 Task: Toggle the enabled option in the workspace.
Action: Mouse moved to (40, 596)
Screenshot: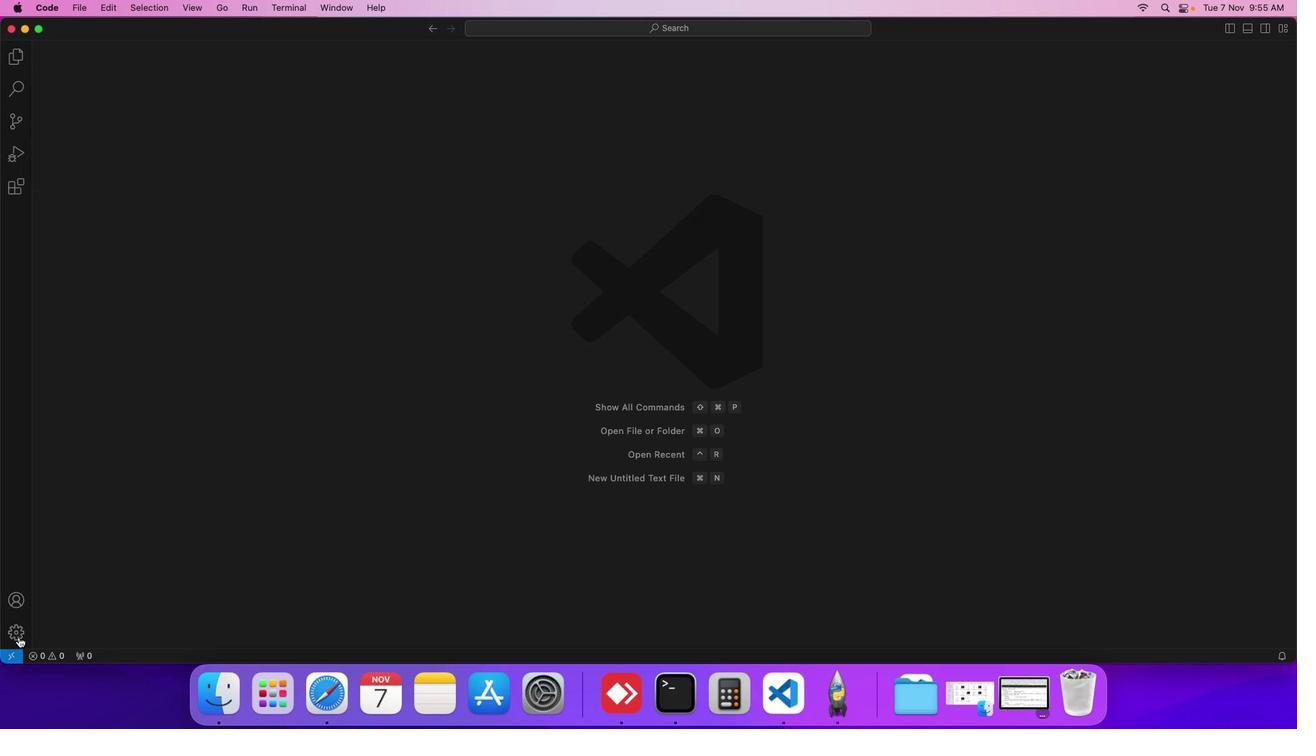 
Action: Mouse pressed left at (40, 596)
Screenshot: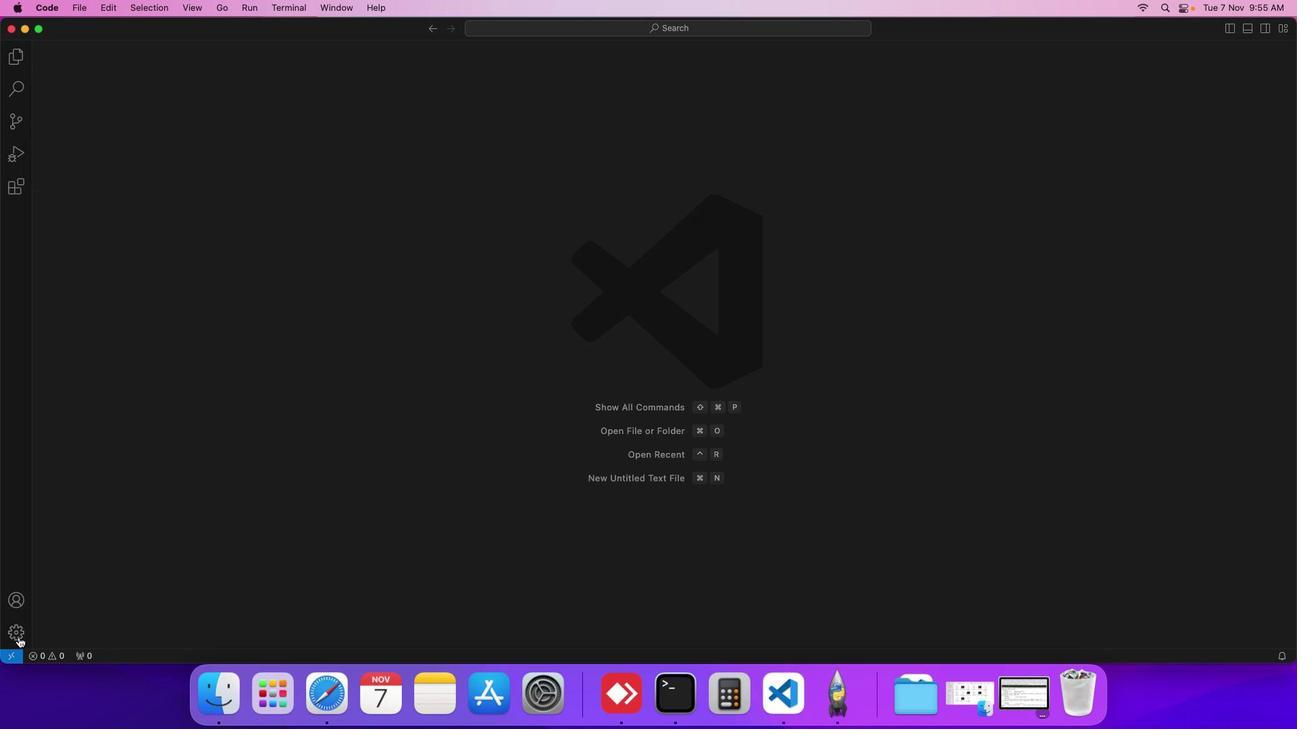 
Action: Mouse moved to (79, 495)
Screenshot: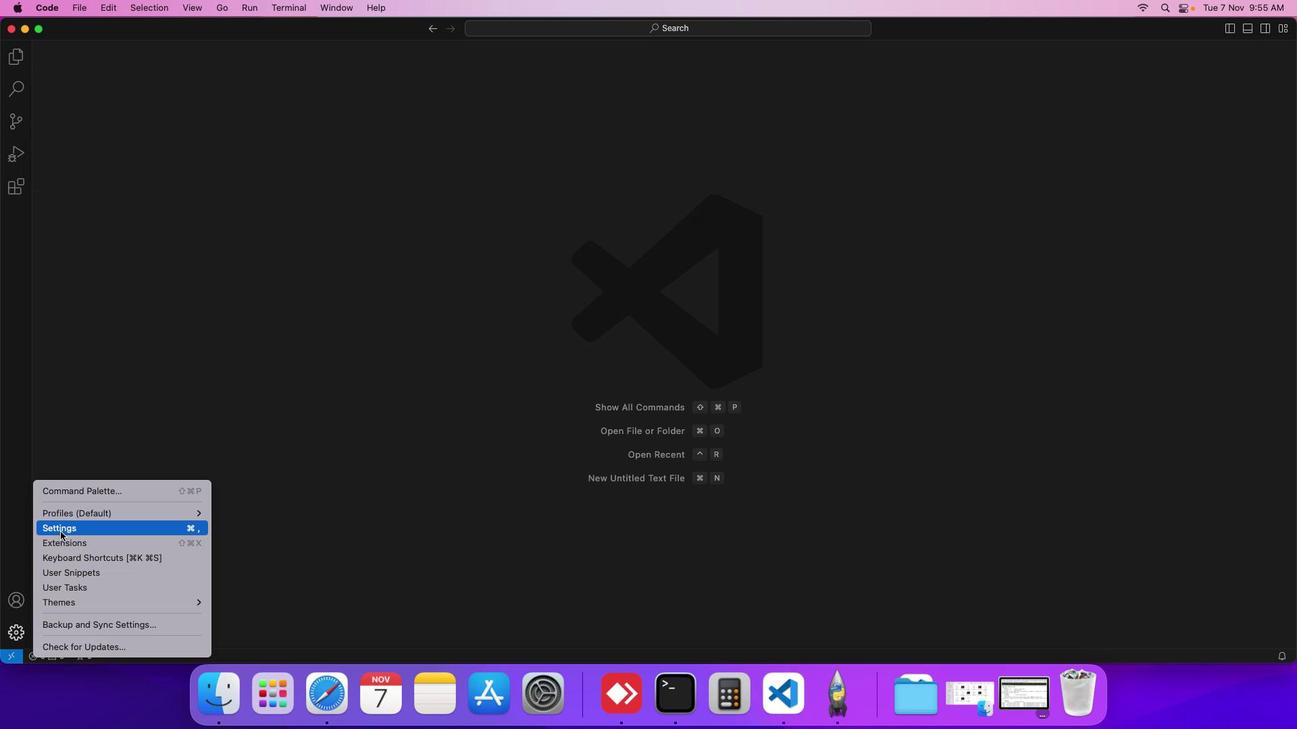 
Action: Mouse pressed left at (79, 495)
Screenshot: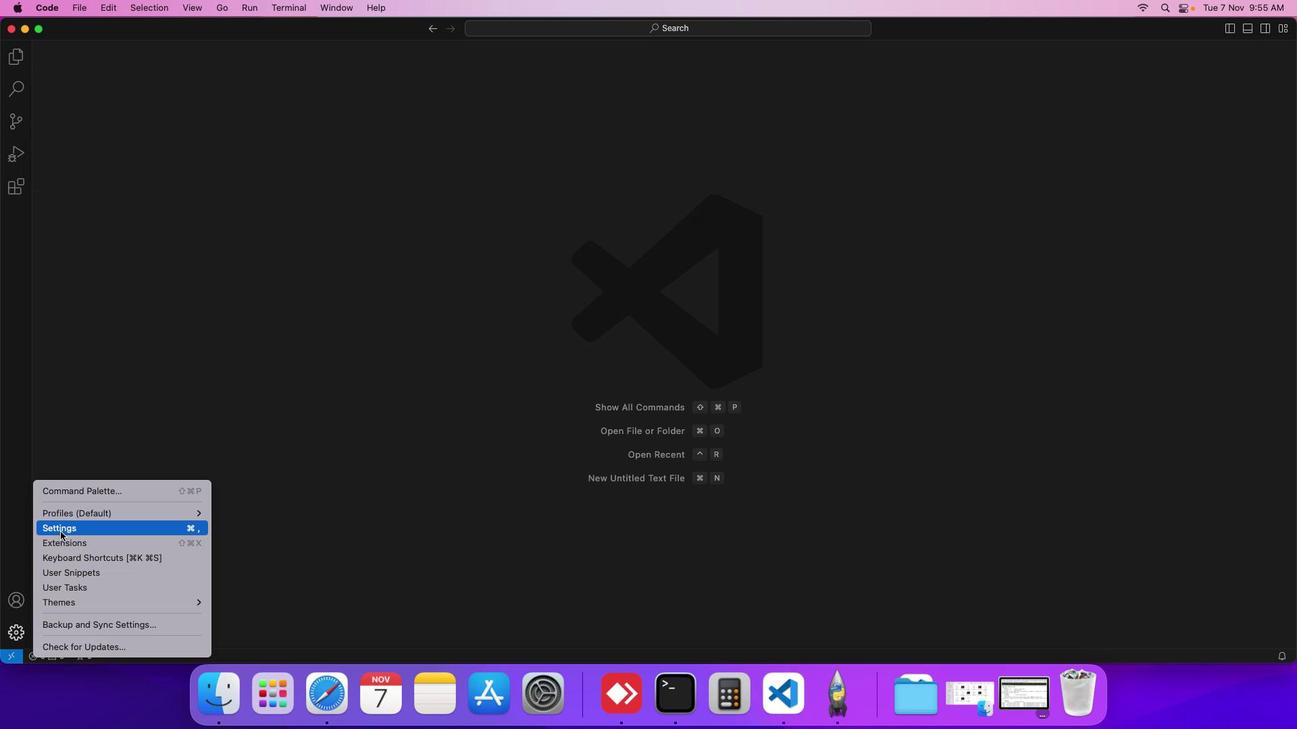 
Action: Mouse moved to (315, 197)
Screenshot: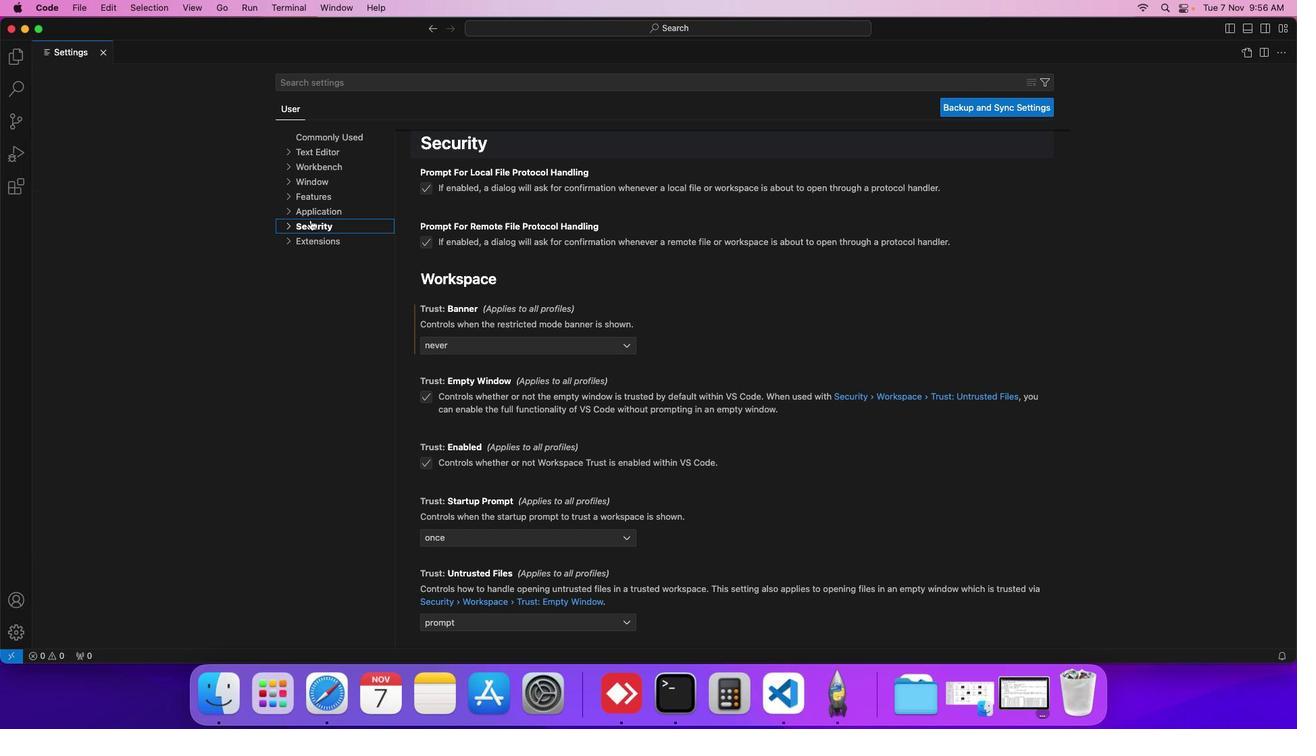 
Action: Mouse pressed left at (315, 197)
Screenshot: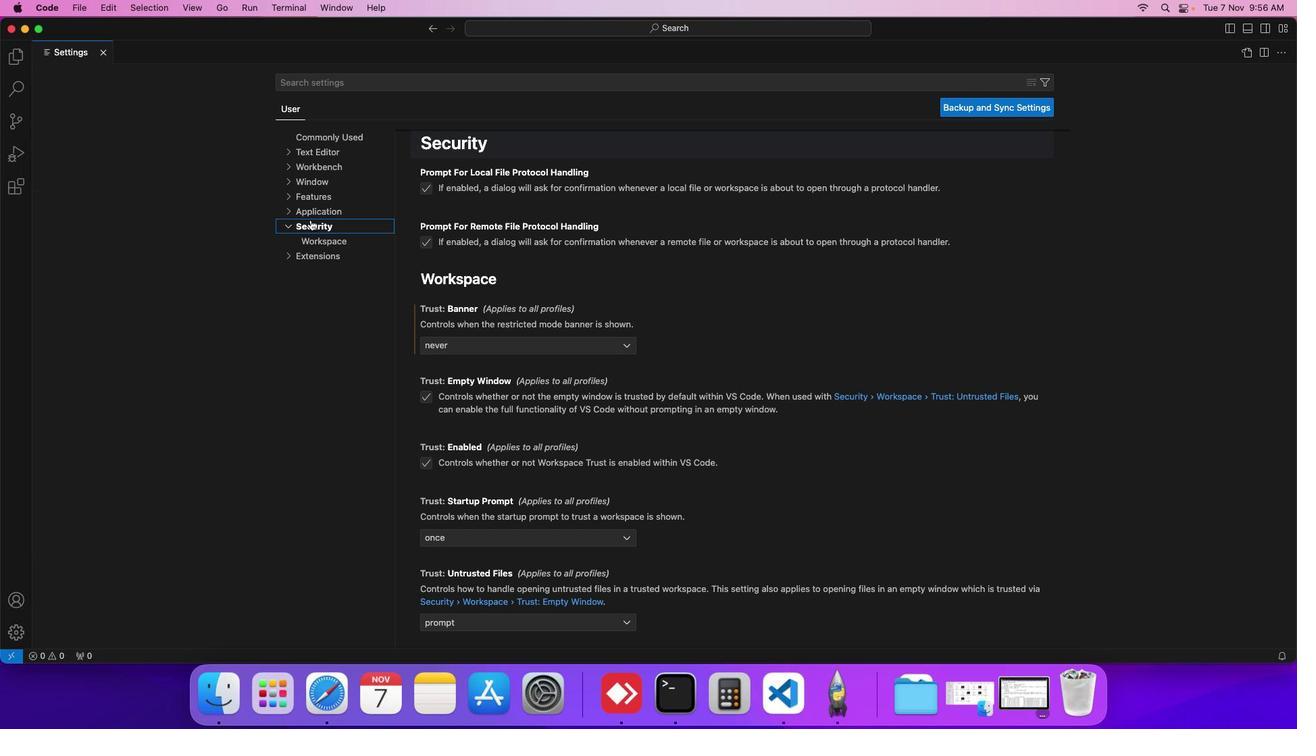
Action: Mouse moved to (324, 219)
Screenshot: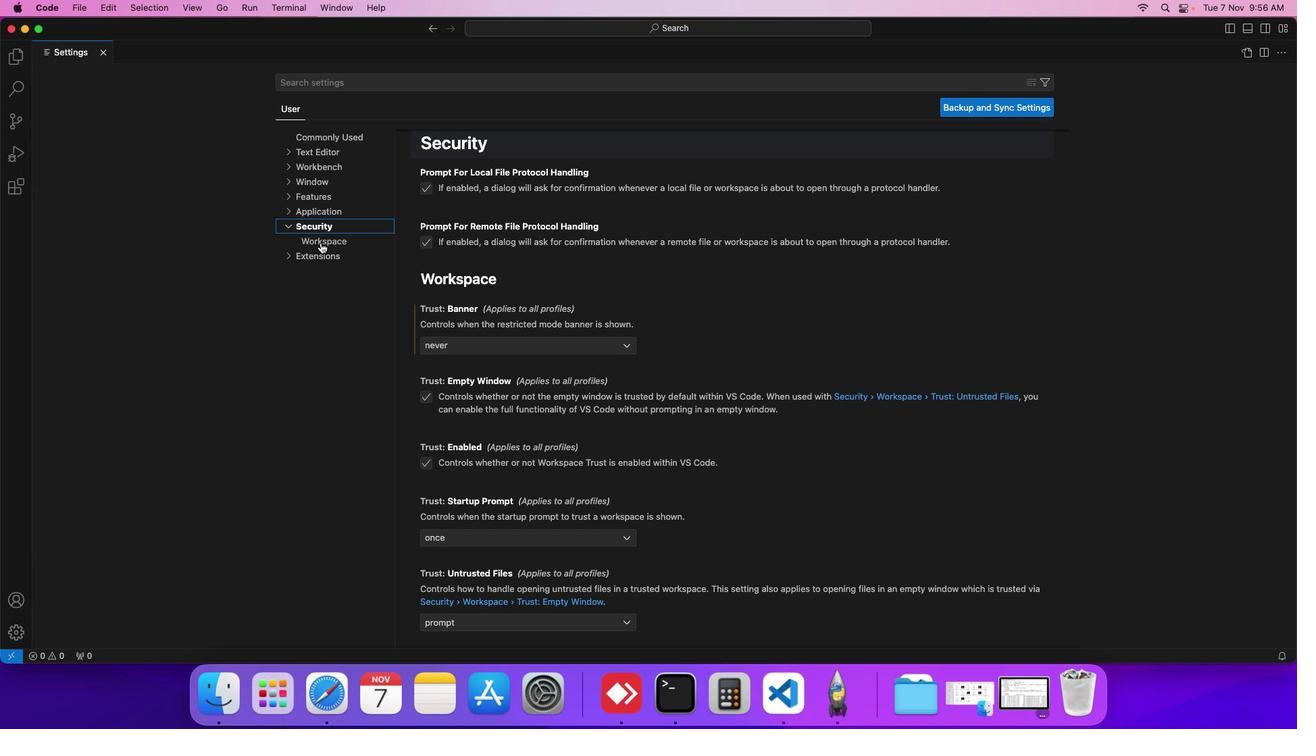 
Action: Mouse pressed left at (324, 219)
Screenshot: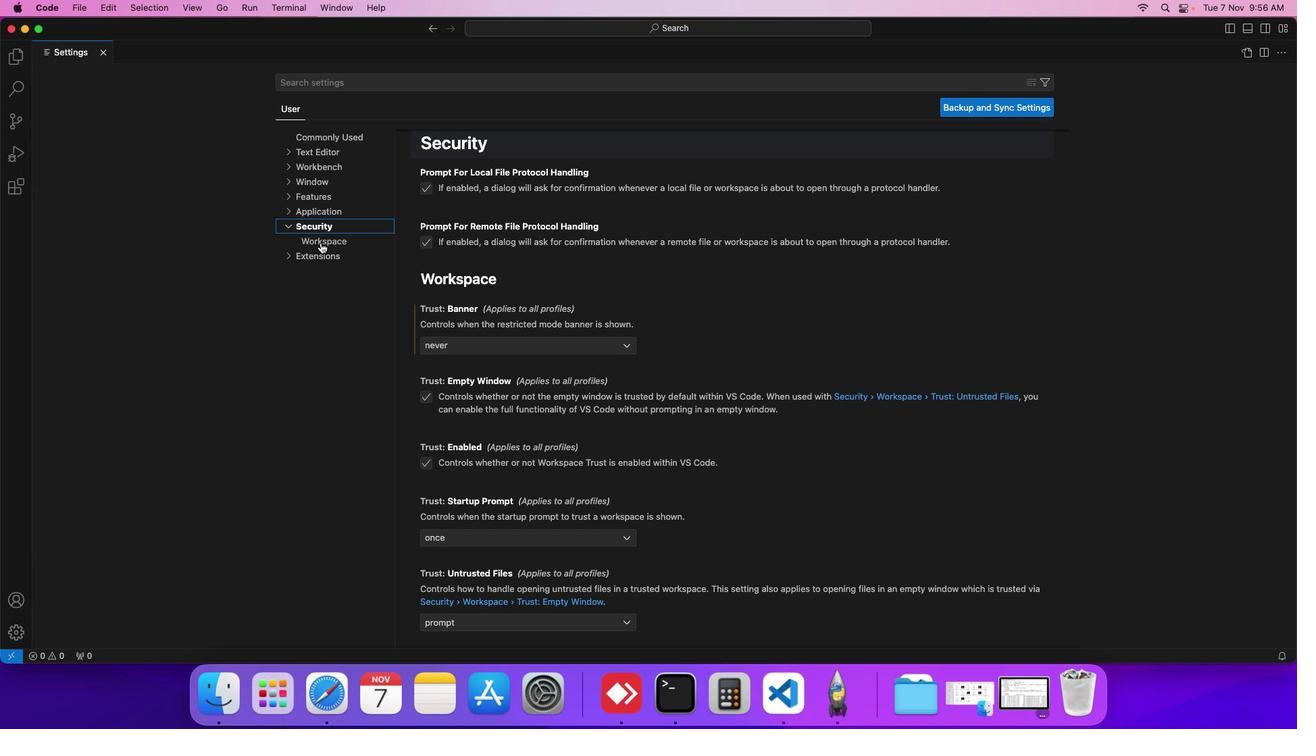 
Action: Mouse moved to (446, 296)
Screenshot: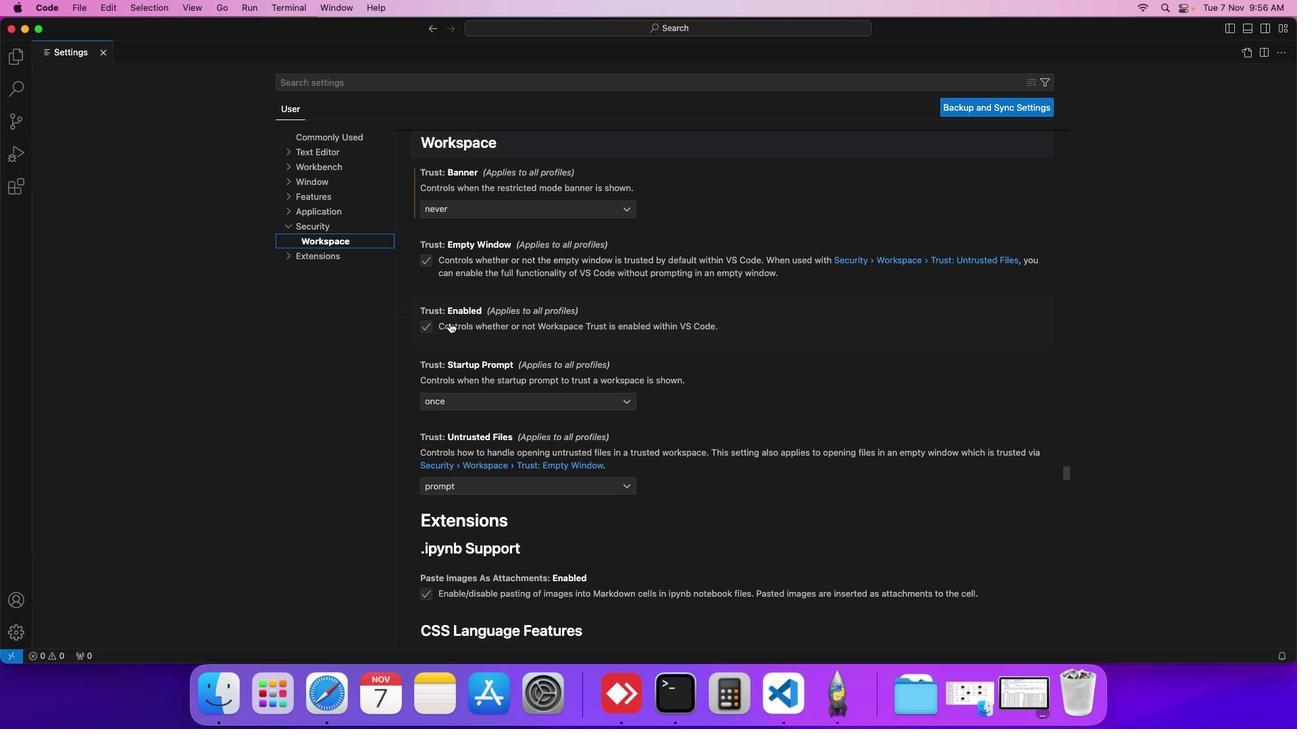 
Action: Mouse scrolled (446, 296) with delta (22, -12)
Screenshot: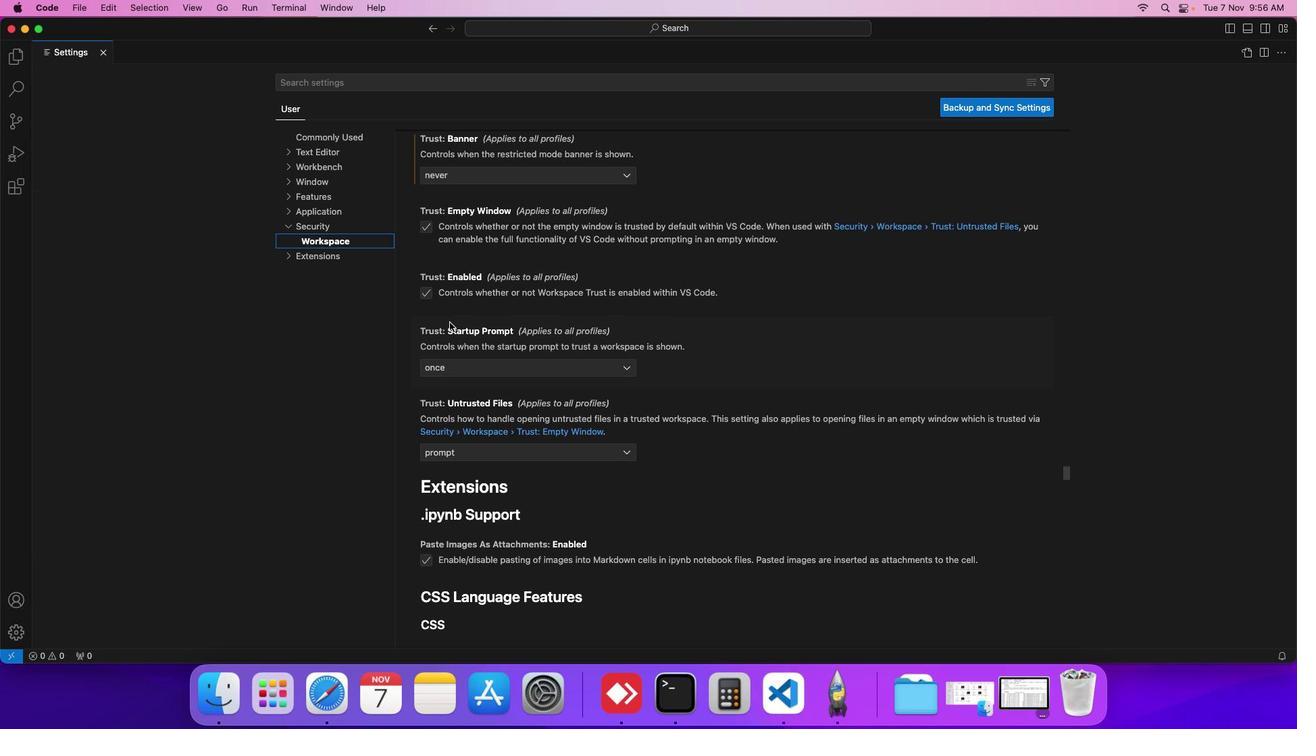 
Action: Mouse scrolled (446, 296) with delta (22, -12)
Screenshot: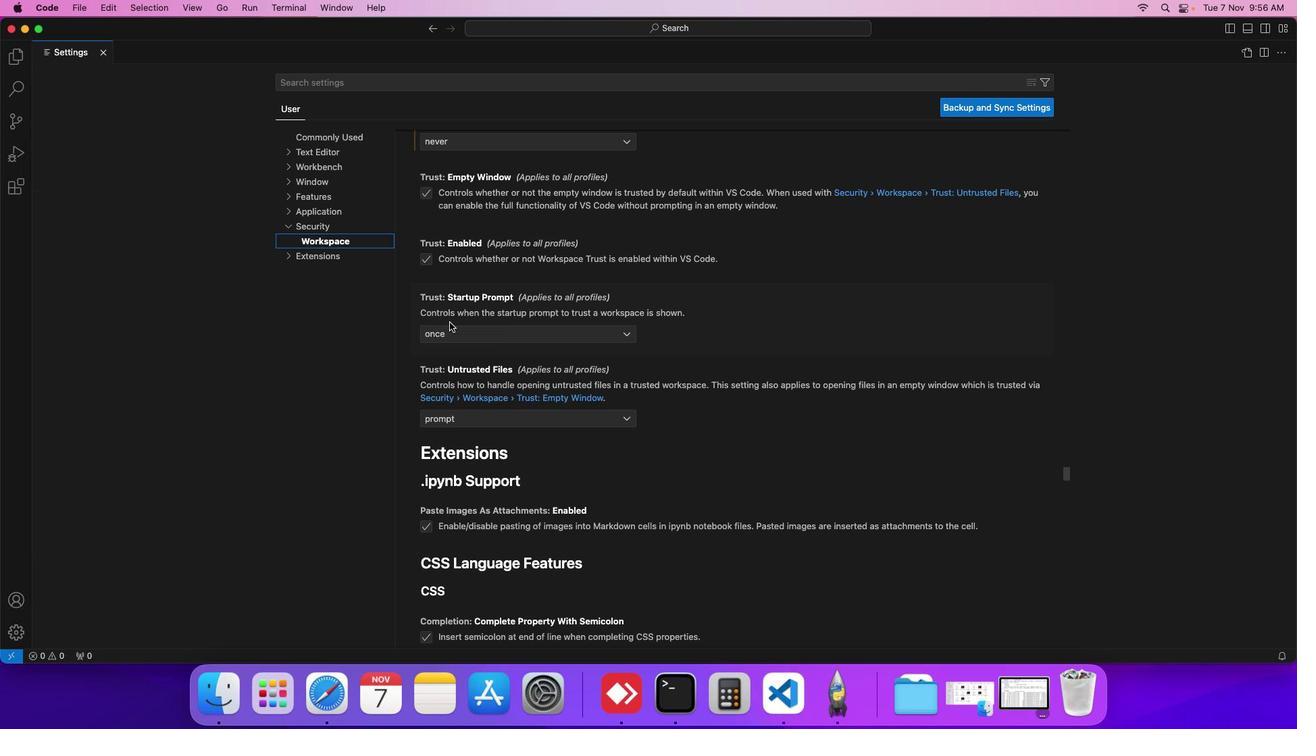 
Action: Mouse scrolled (446, 296) with delta (22, -12)
Screenshot: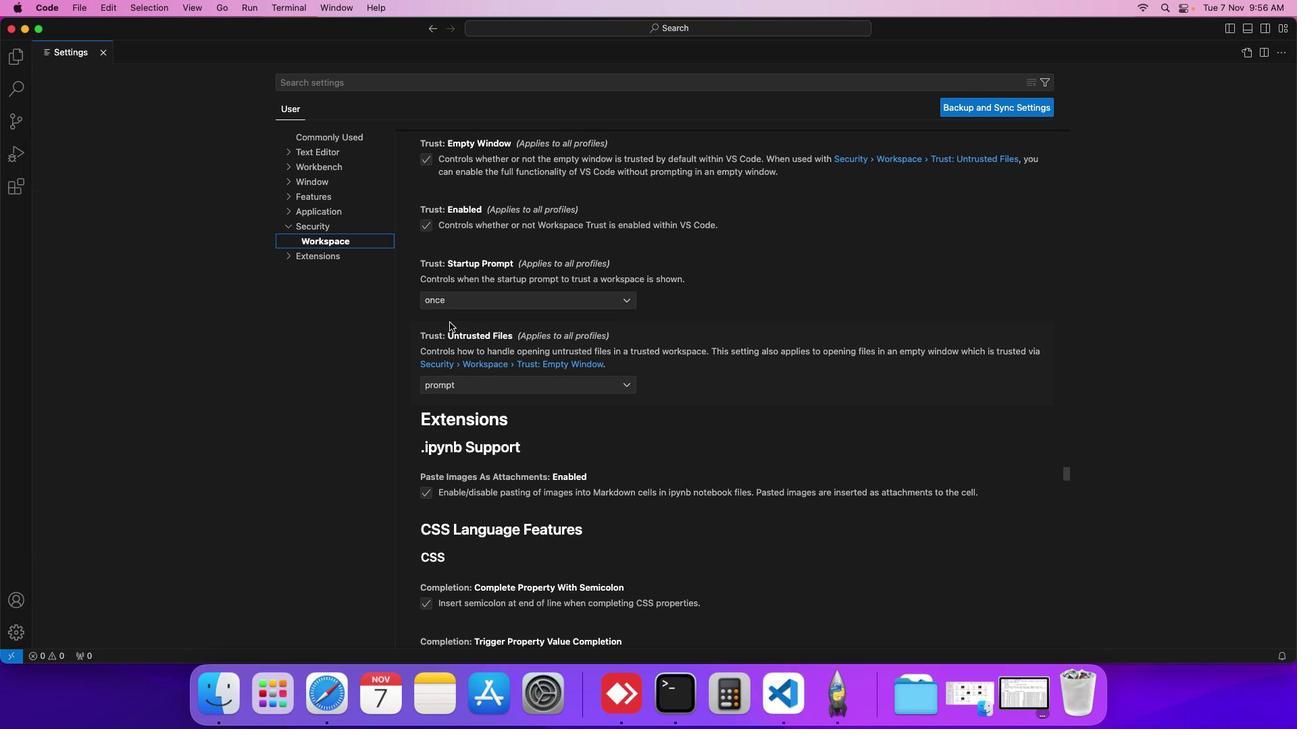 
Action: Mouse scrolled (446, 296) with delta (22, -11)
Screenshot: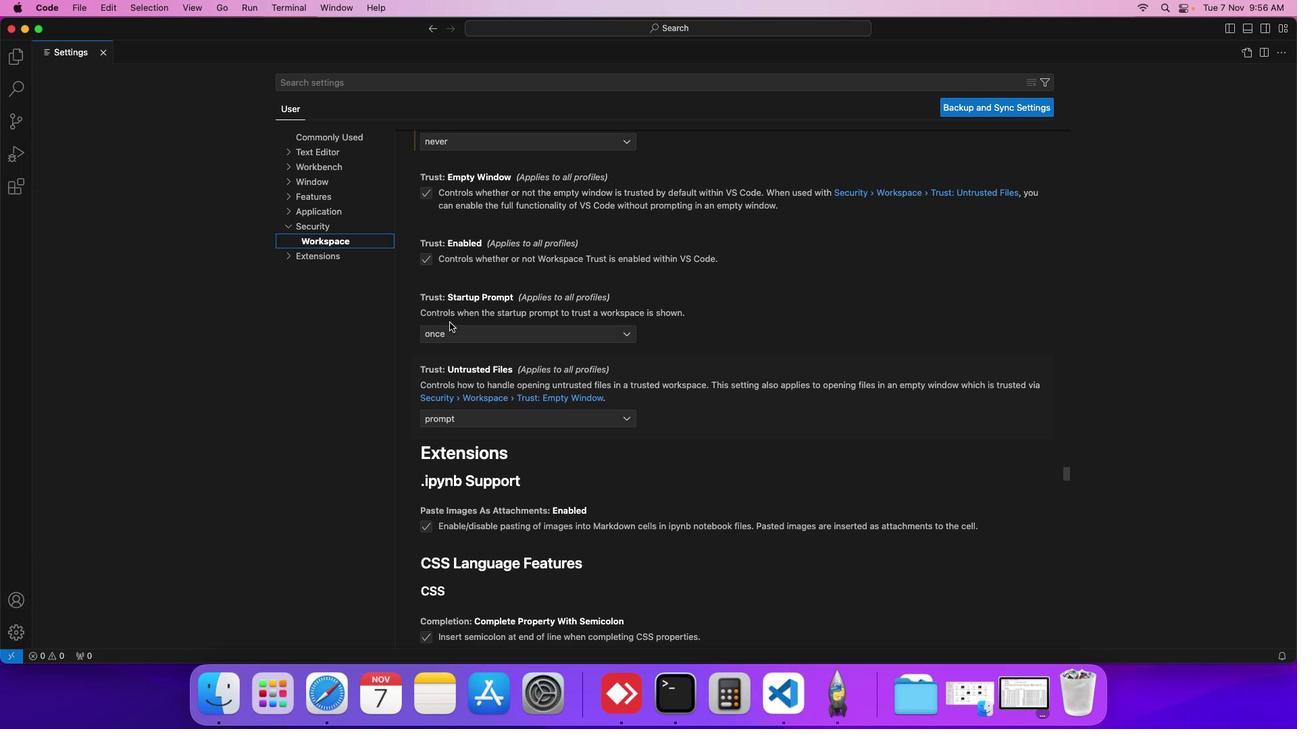 
Action: Mouse moved to (422, 234)
Screenshot: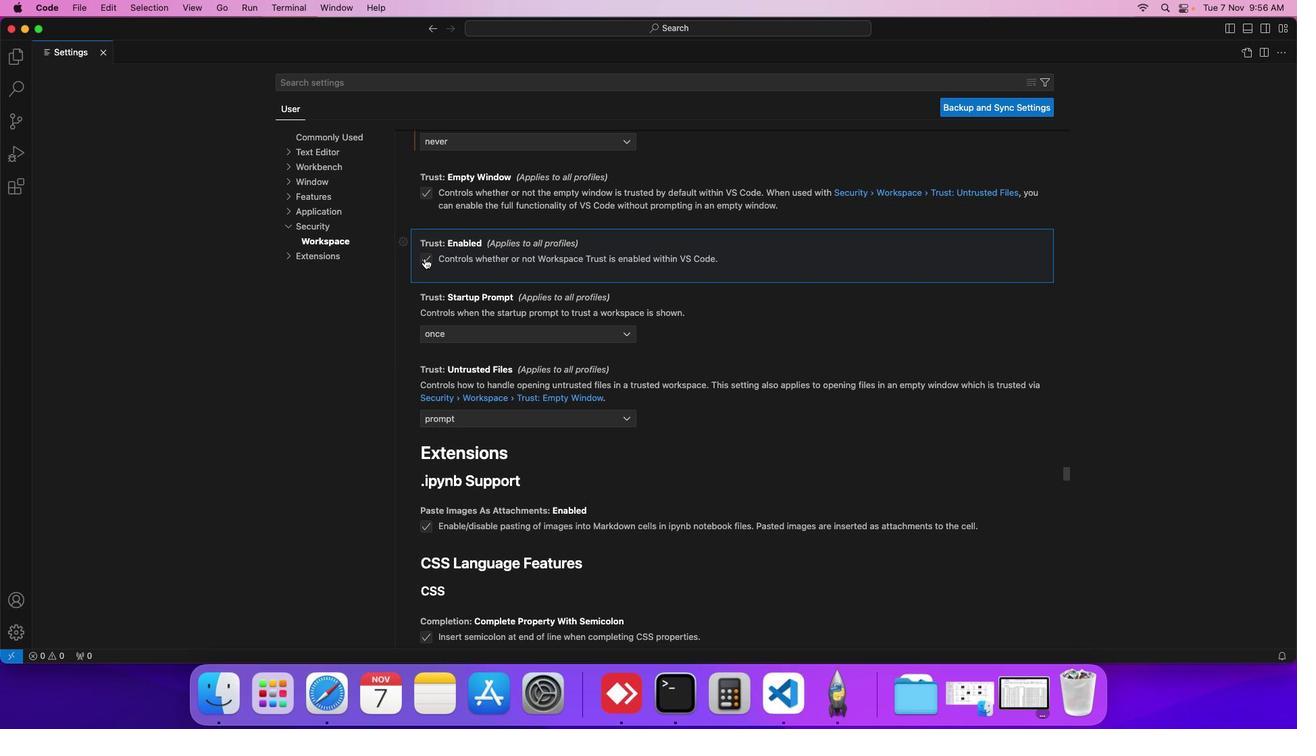 
Action: Mouse pressed left at (422, 234)
Screenshot: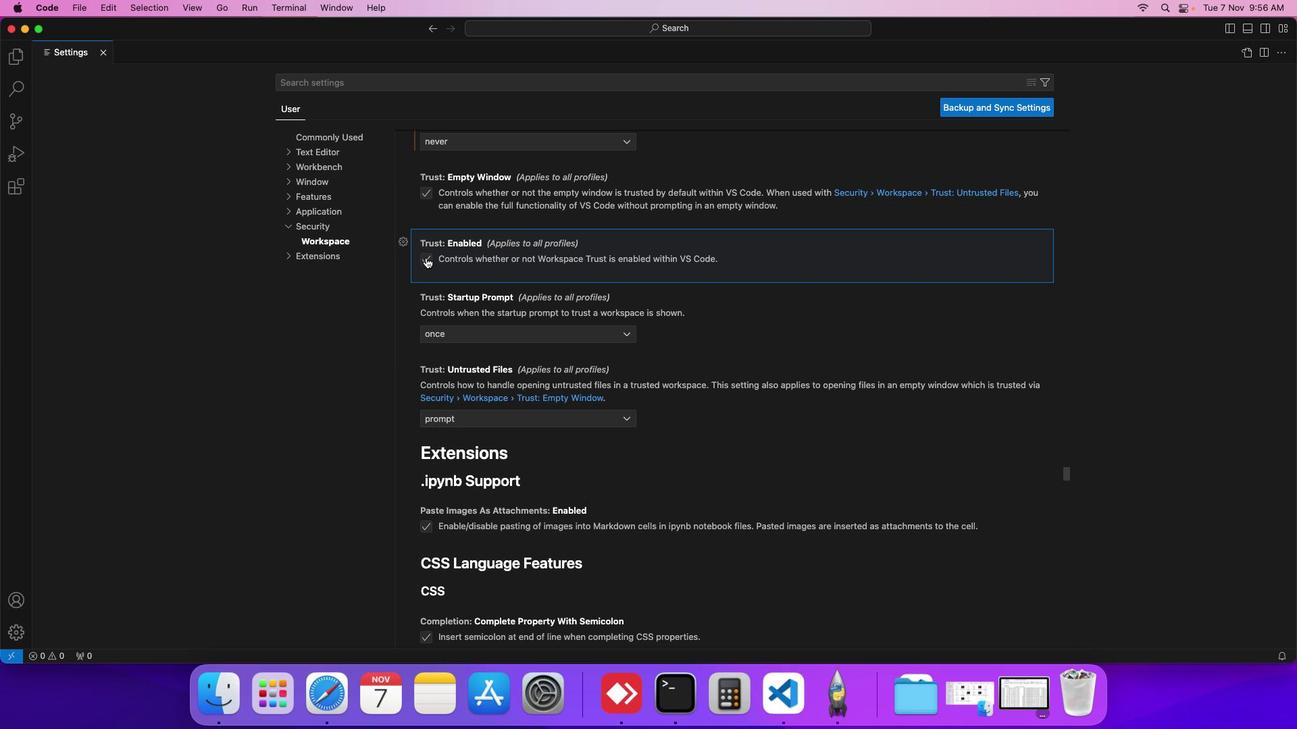 
Action: Mouse moved to (435, 232)
Screenshot: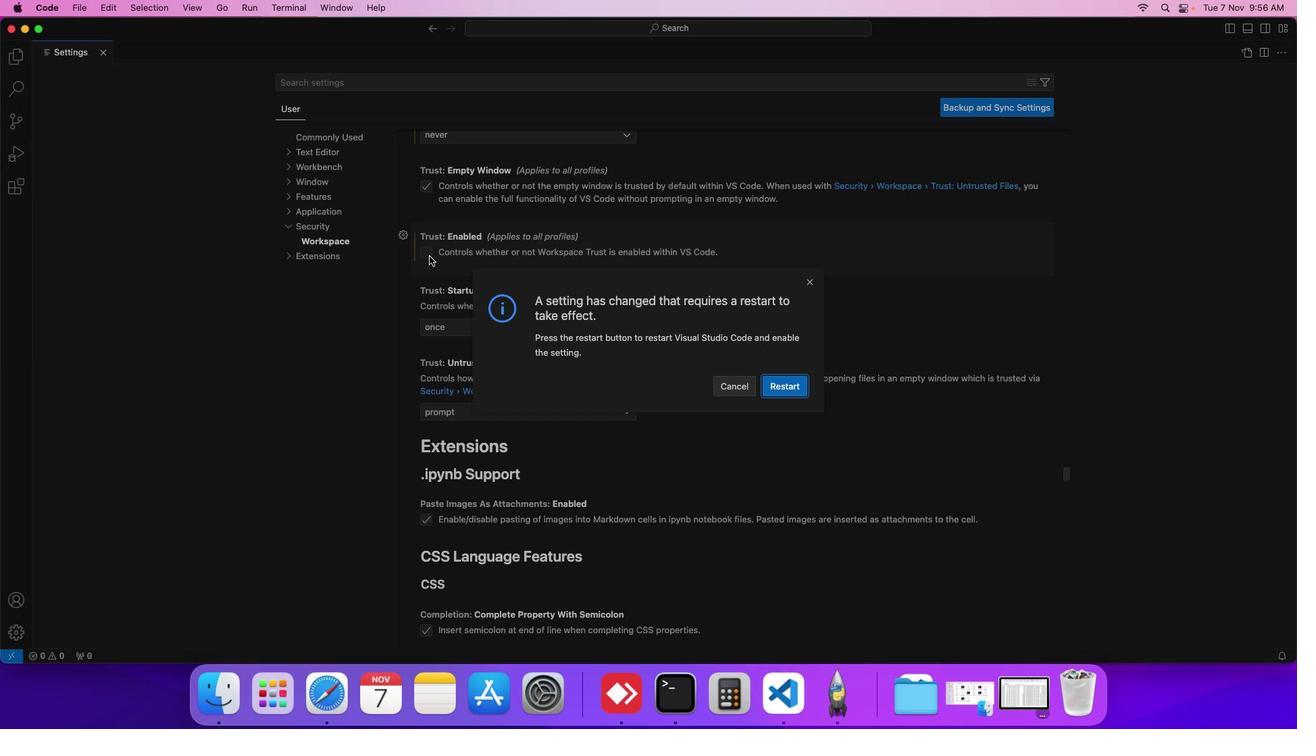 
